 Task: Add a dependency to the task Integrate a new third-party API into a website , the existing task  Develop a custom data visualization tool for a company in the project AgileCoast
Action: Mouse moved to (59, 306)
Screenshot: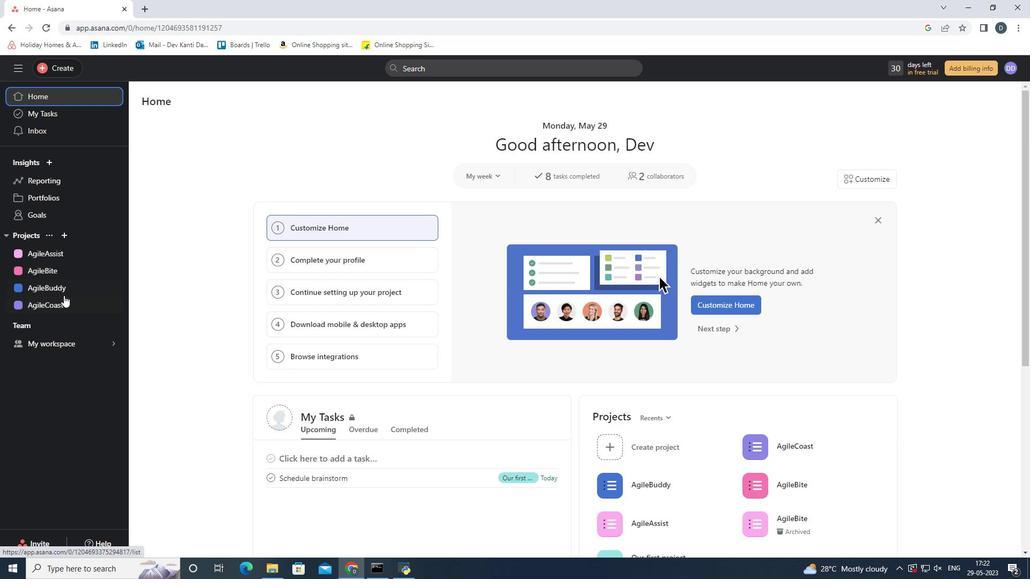
Action: Mouse pressed left at (59, 306)
Screenshot: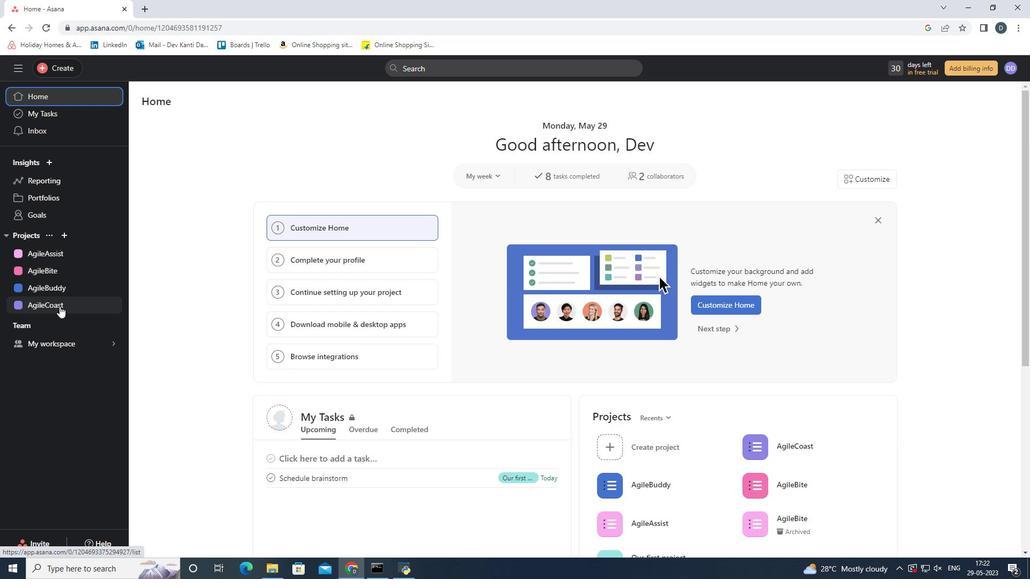 
Action: Mouse moved to (404, 315)
Screenshot: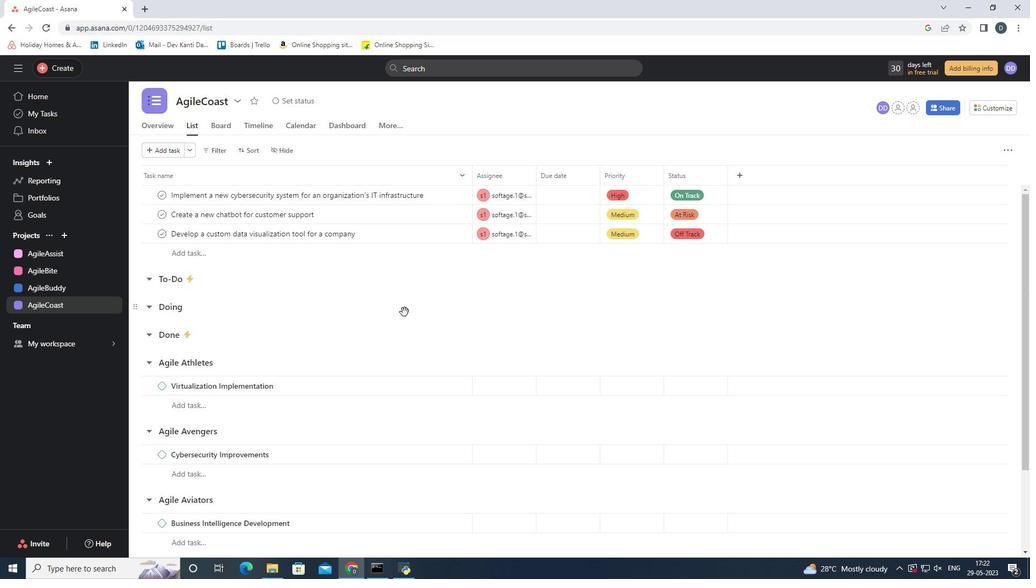 
Action: Mouse scrolled (404, 315) with delta (0, 0)
Screenshot: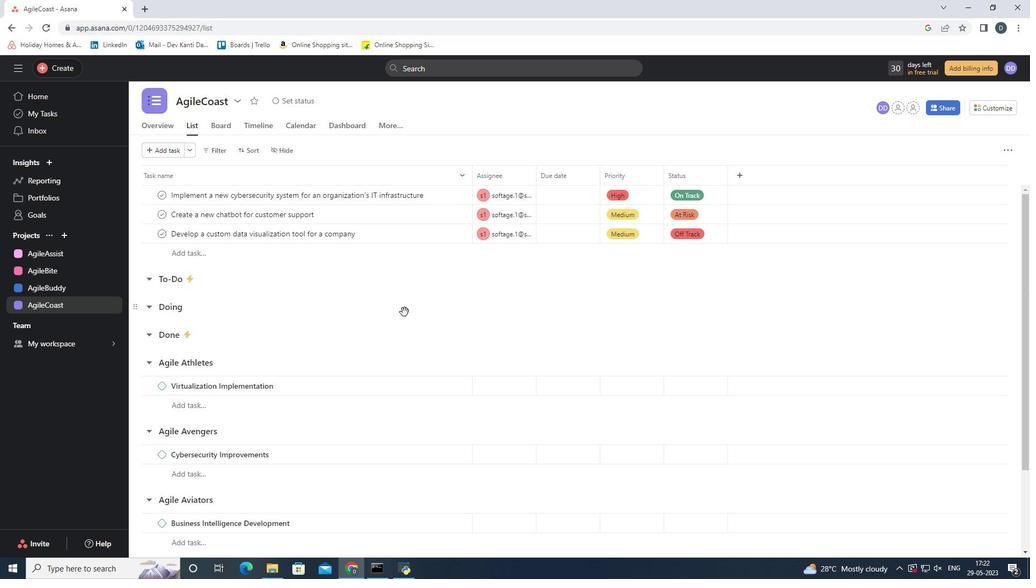 
Action: Mouse moved to (404, 317)
Screenshot: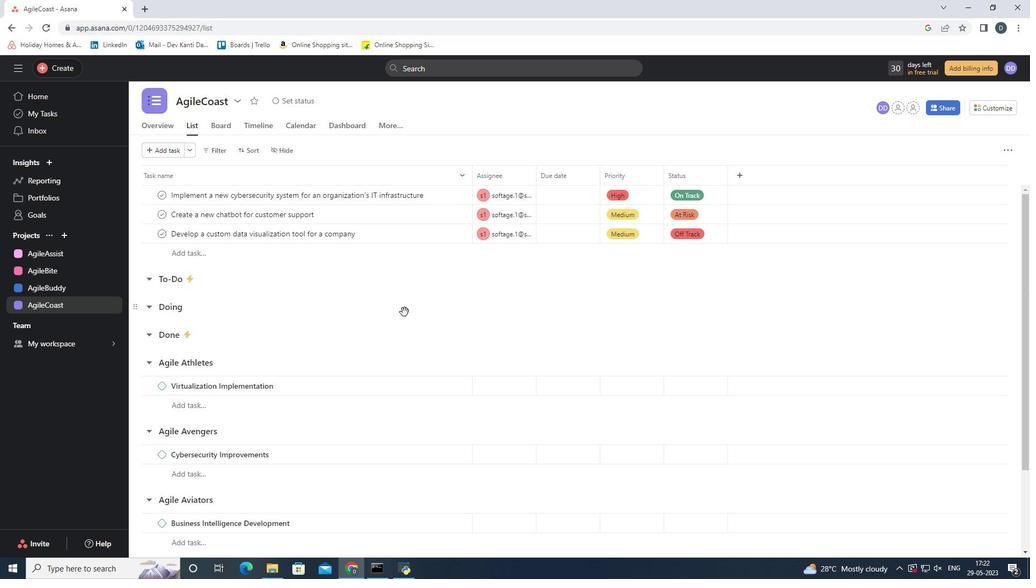 
Action: Mouse scrolled (404, 317) with delta (0, 0)
Screenshot: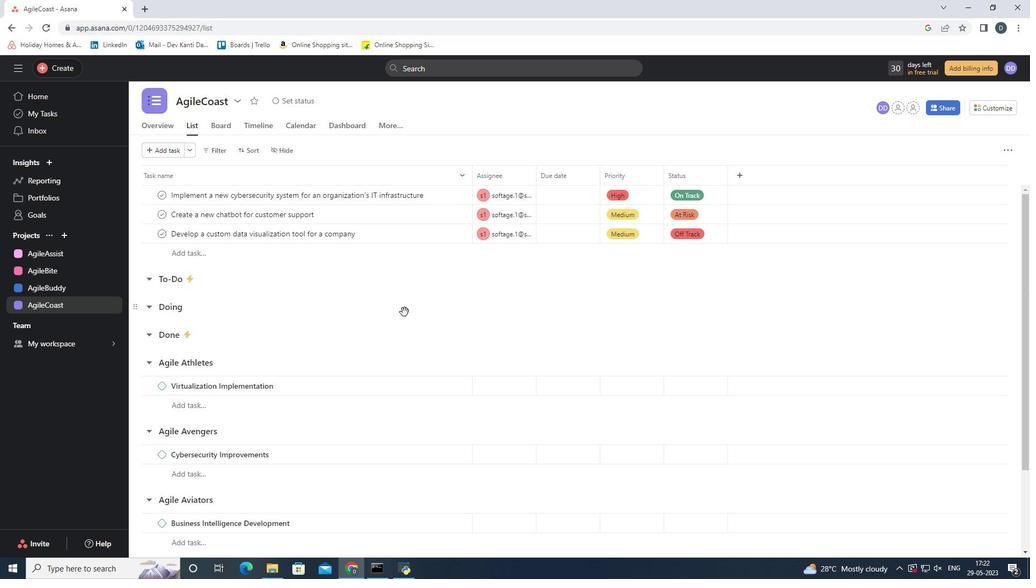 
Action: Mouse moved to (404, 319)
Screenshot: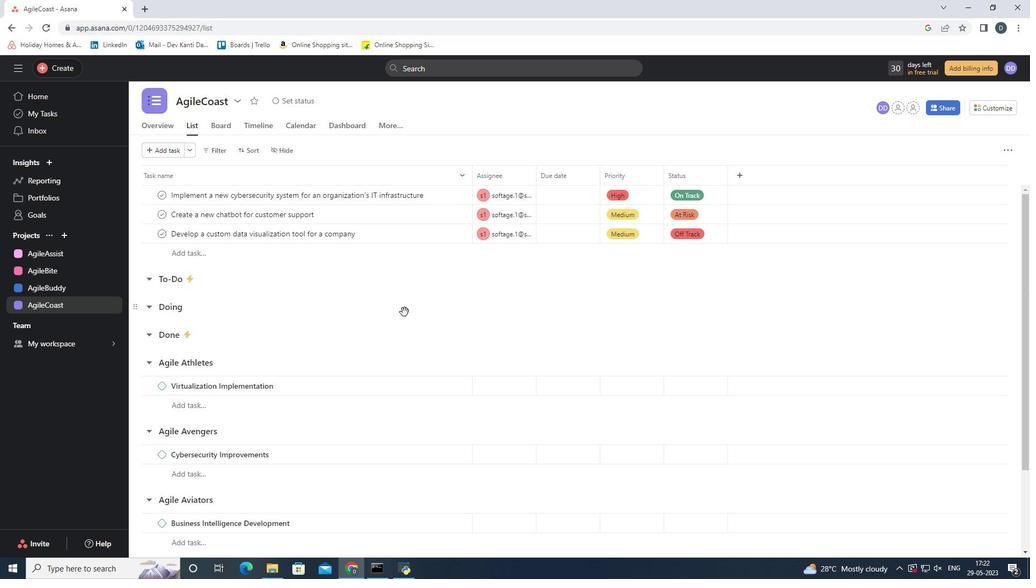 
Action: Mouse scrolled (404, 319) with delta (0, 0)
Screenshot: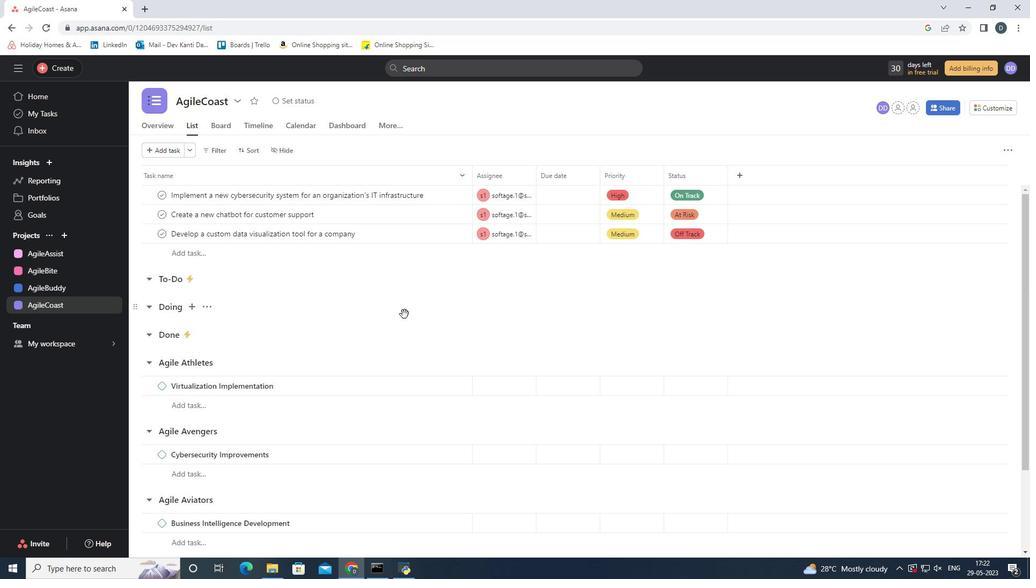 
Action: Mouse scrolled (404, 319) with delta (0, 0)
Screenshot: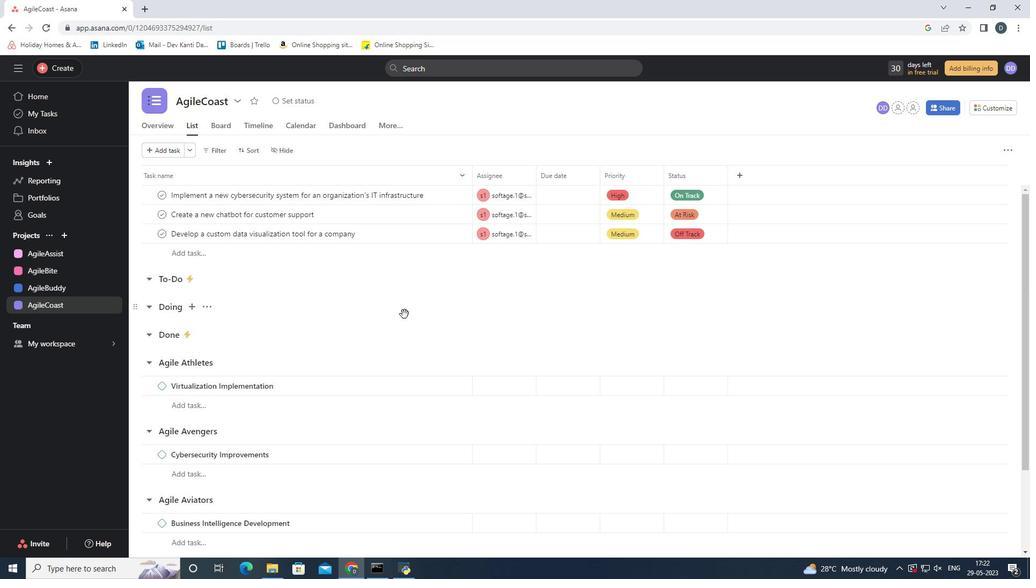 
Action: Mouse moved to (404, 320)
Screenshot: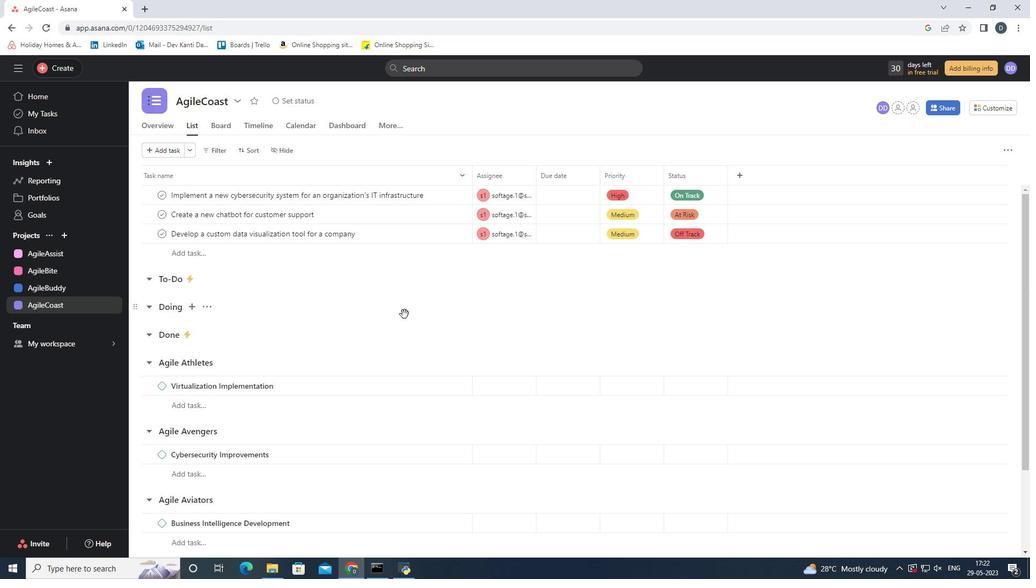 
Action: Mouse scrolled (404, 319) with delta (0, 0)
Screenshot: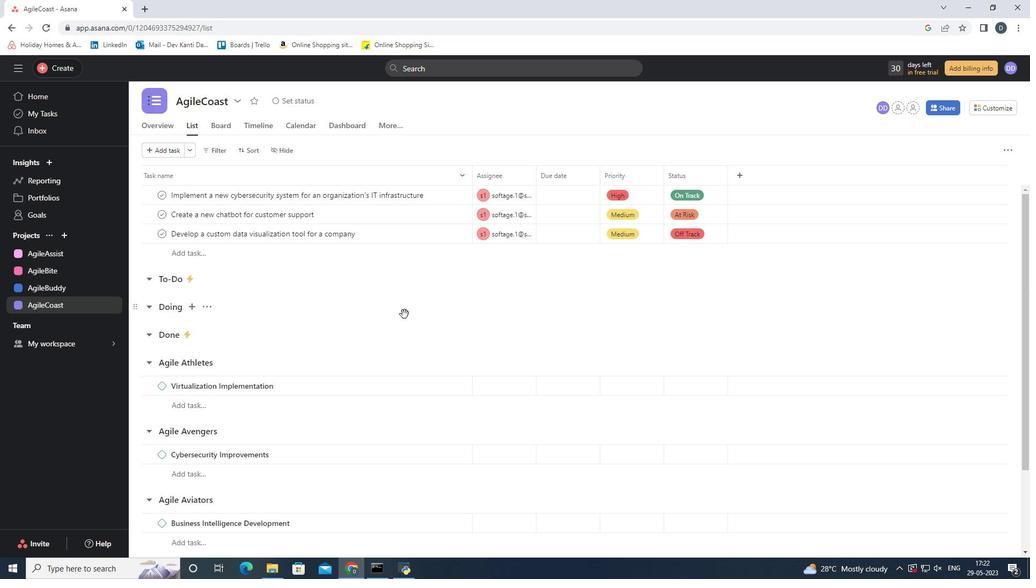 
Action: Mouse moved to (404, 322)
Screenshot: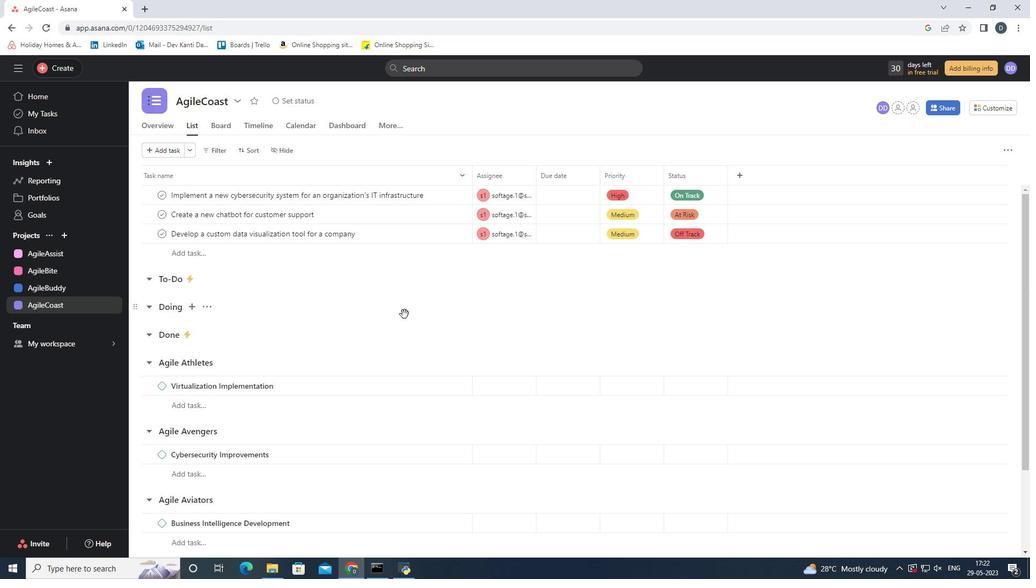 
Action: Mouse scrolled (404, 319) with delta (0, 0)
Screenshot: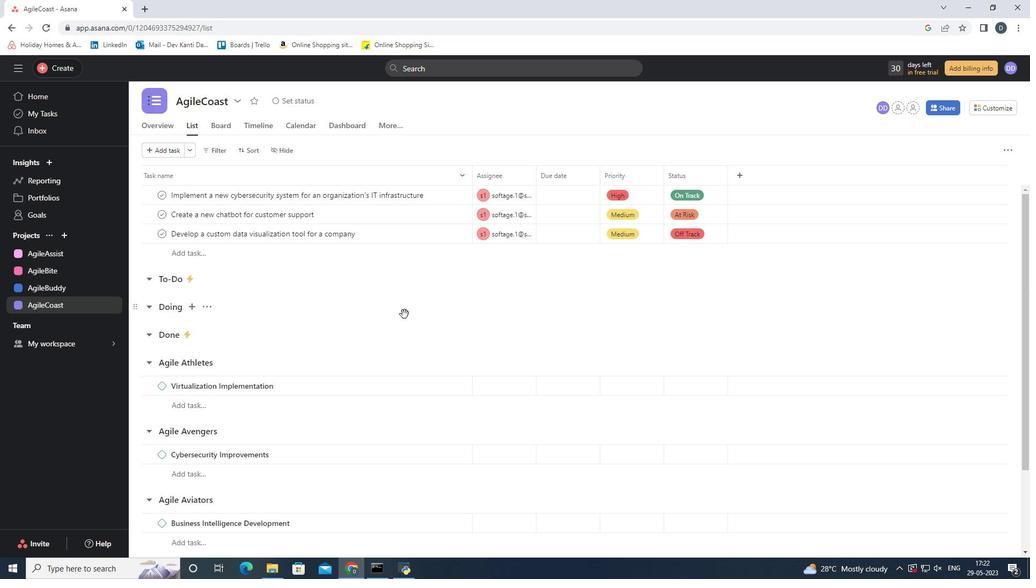 
Action: Mouse moved to (465, 491)
Screenshot: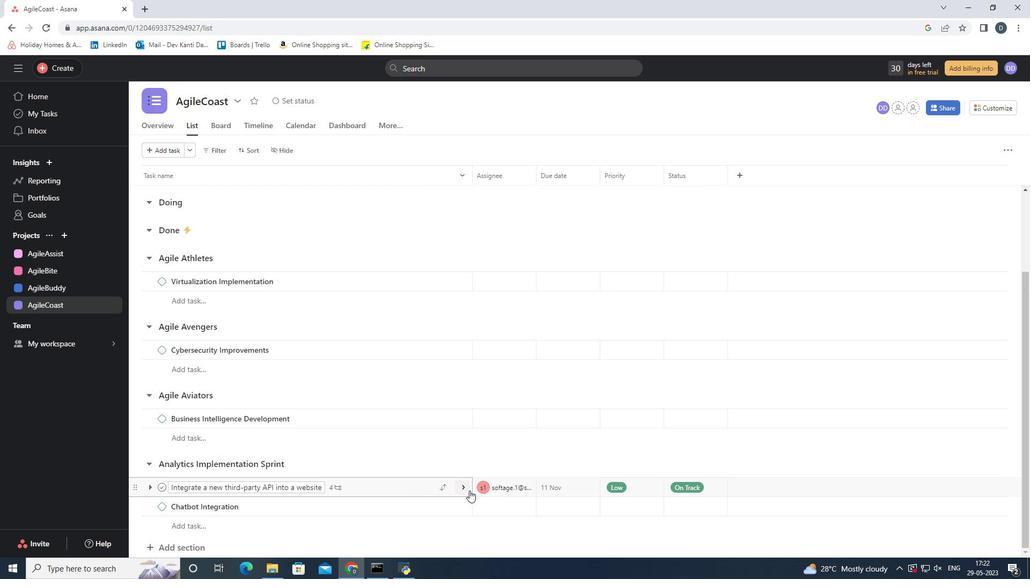 
Action: Mouse pressed left at (465, 491)
Screenshot: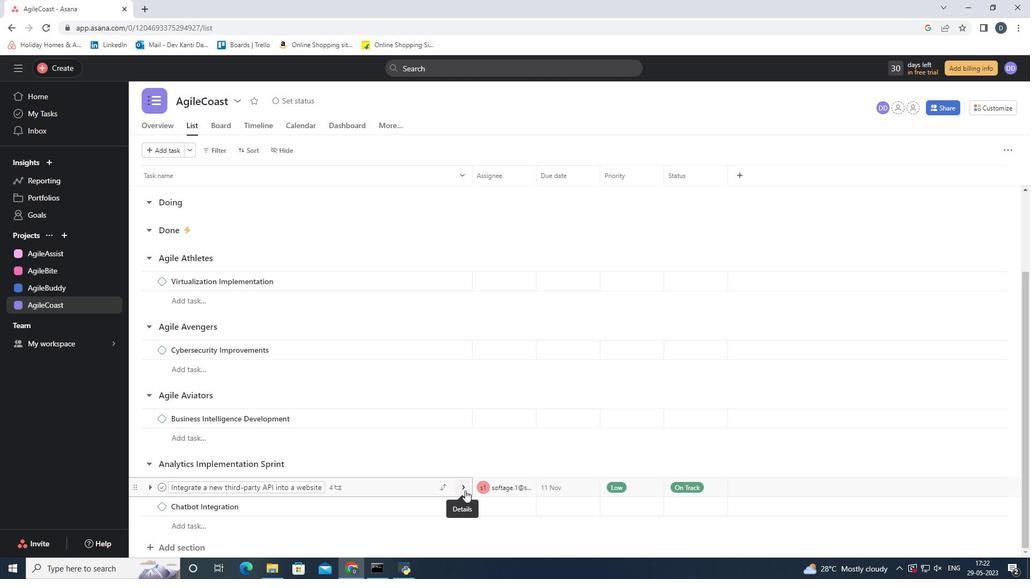 
Action: Mouse moved to (769, 312)
Screenshot: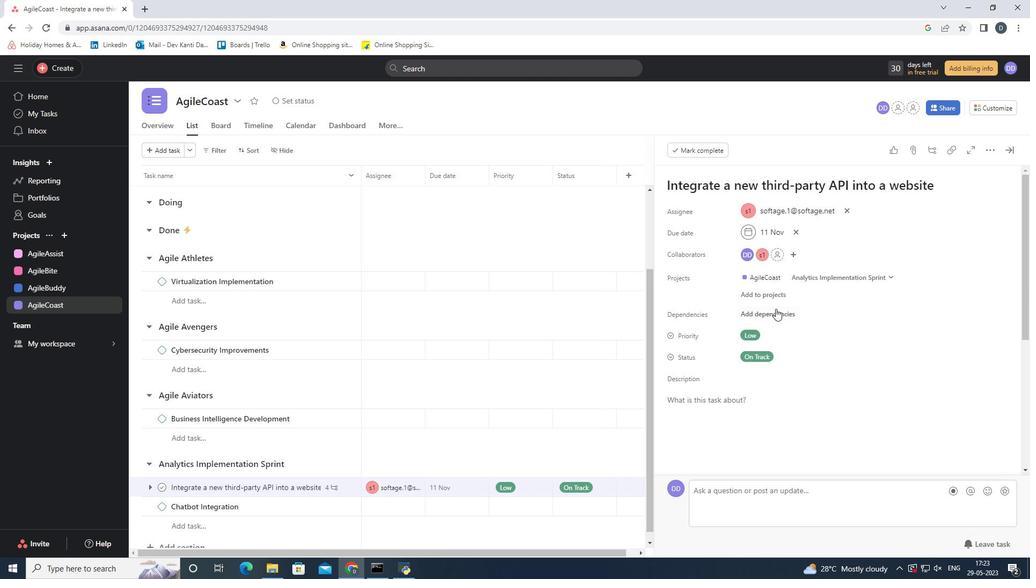 
Action: Mouse pressed left at (769, 312)
Screenshot: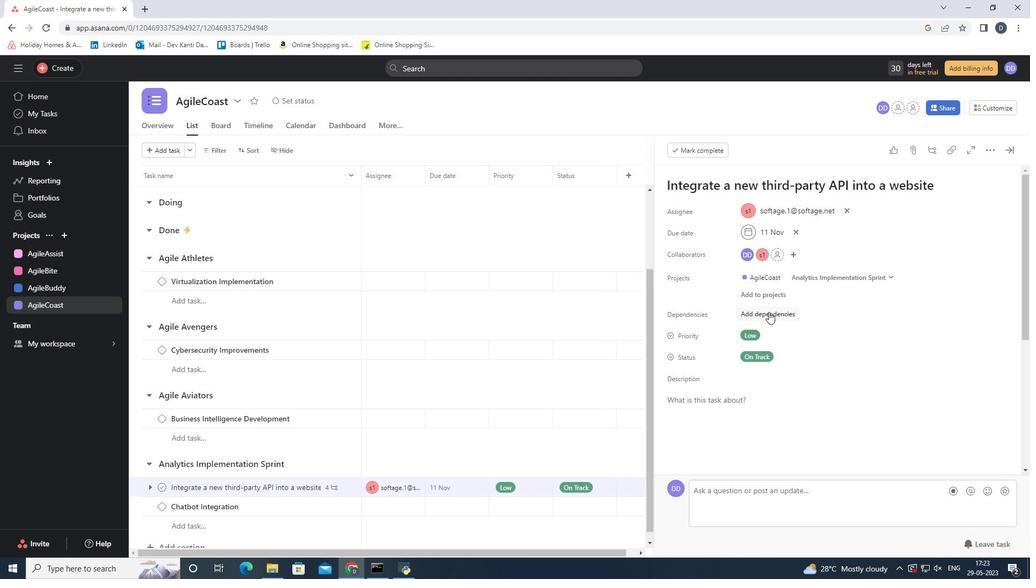 
Action: Mouse moved to (919, 359)
Screenshot: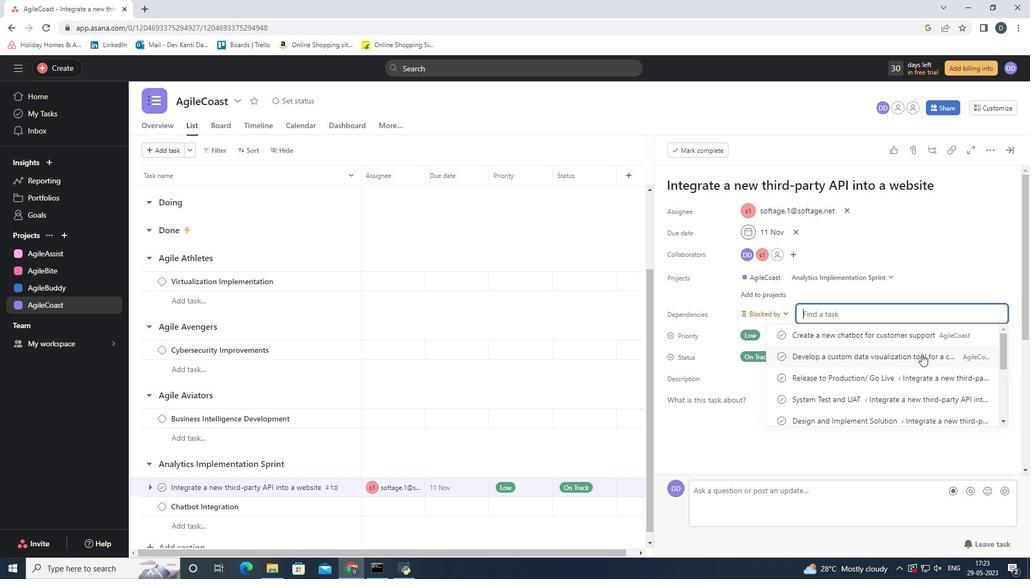 
Action: Mouse pressed left at (919, 359)
Screenshot: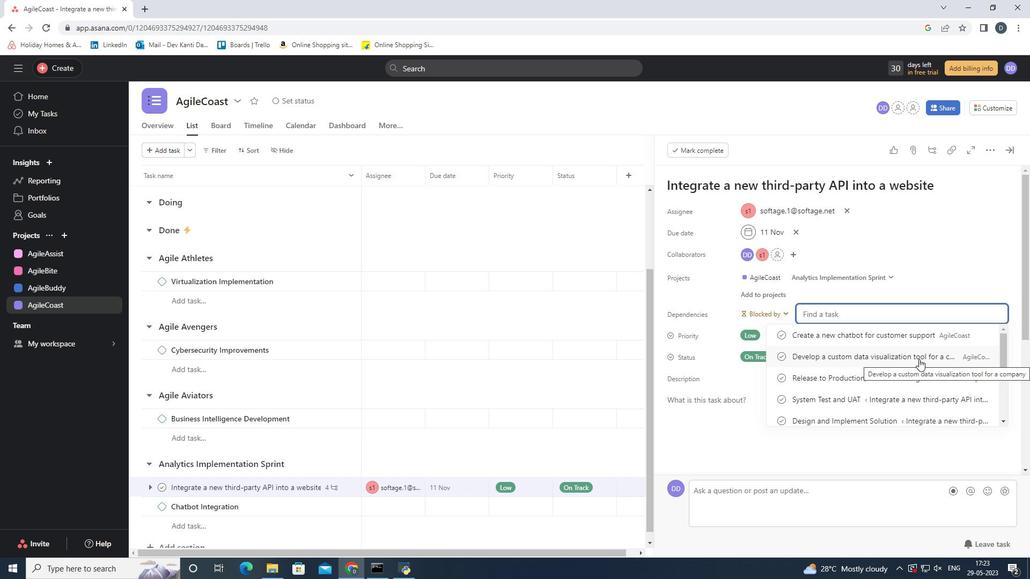 
Action: Mouse moved to (932, 352)
Screenshot: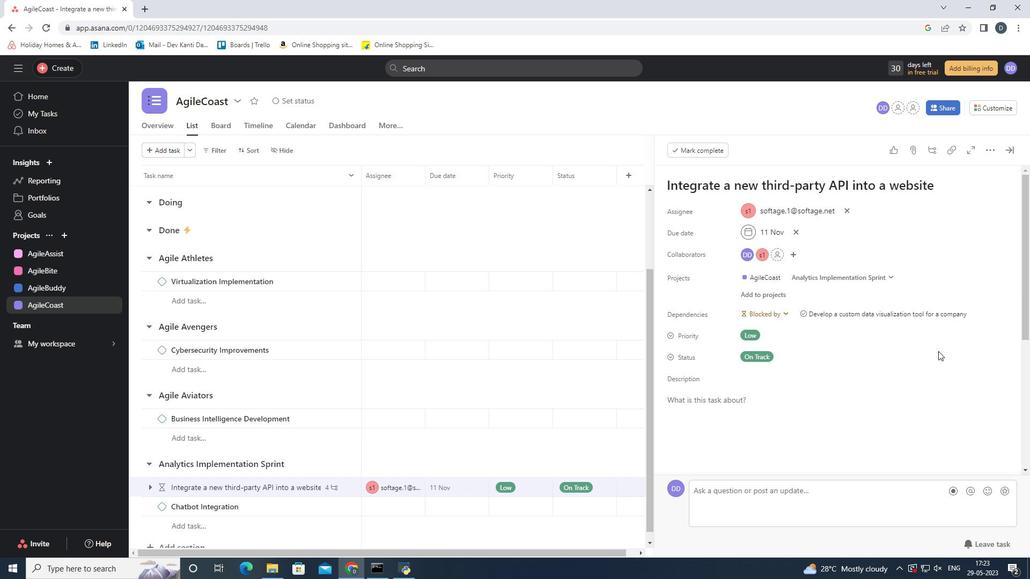 
Action: Mouse scrolled (932, 351) with delta (0, 0)
Screenshot: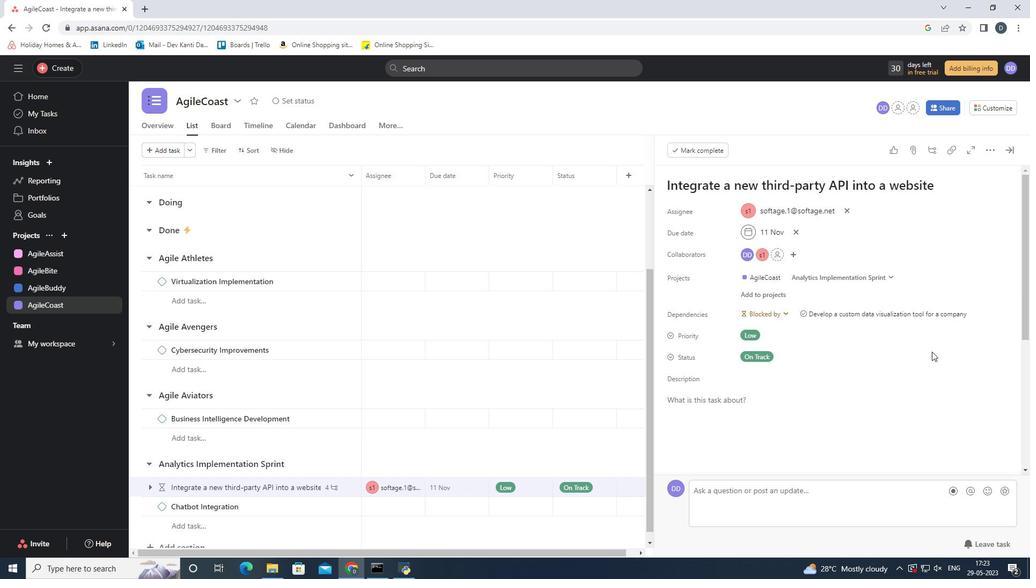 
Action: Mouse scrolled (932, 351) with delta (0, 0)
Screenshot: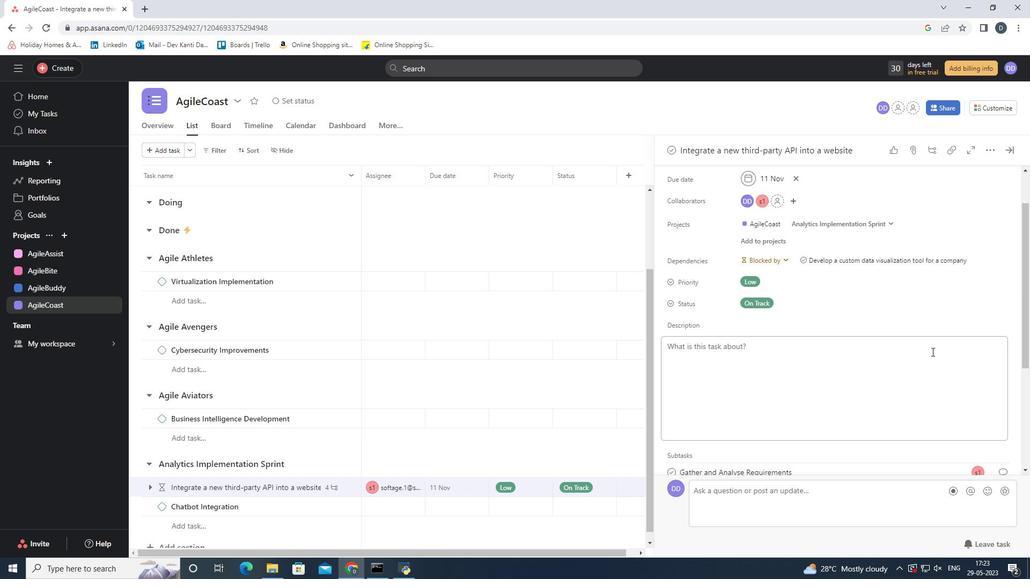 
Action: Mouse scrolled (932, 351) with delta (0, 0)
Screenshot: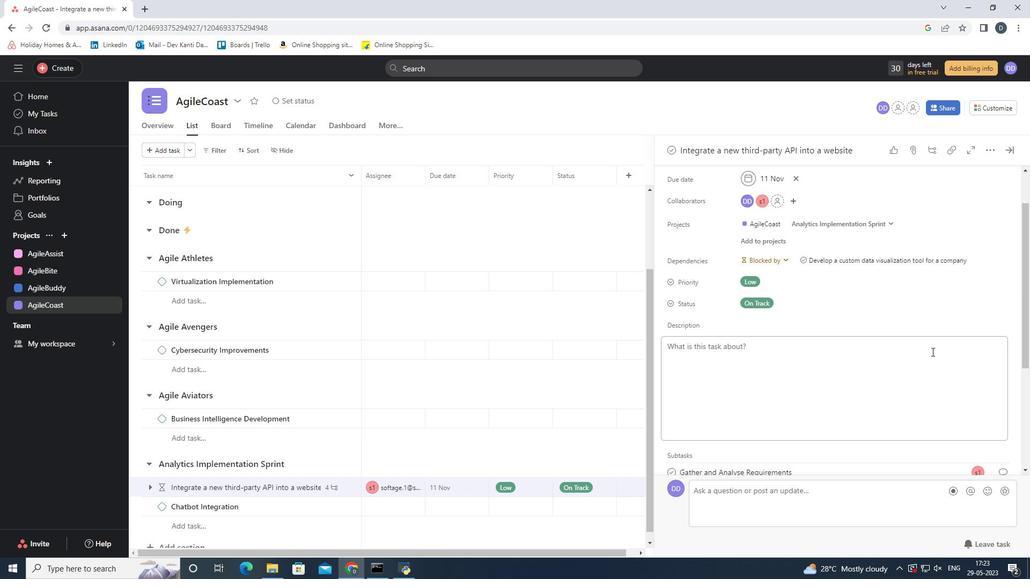
Action: Mouse scrolled (932, 351) with delta (0, 0)
Screenshot: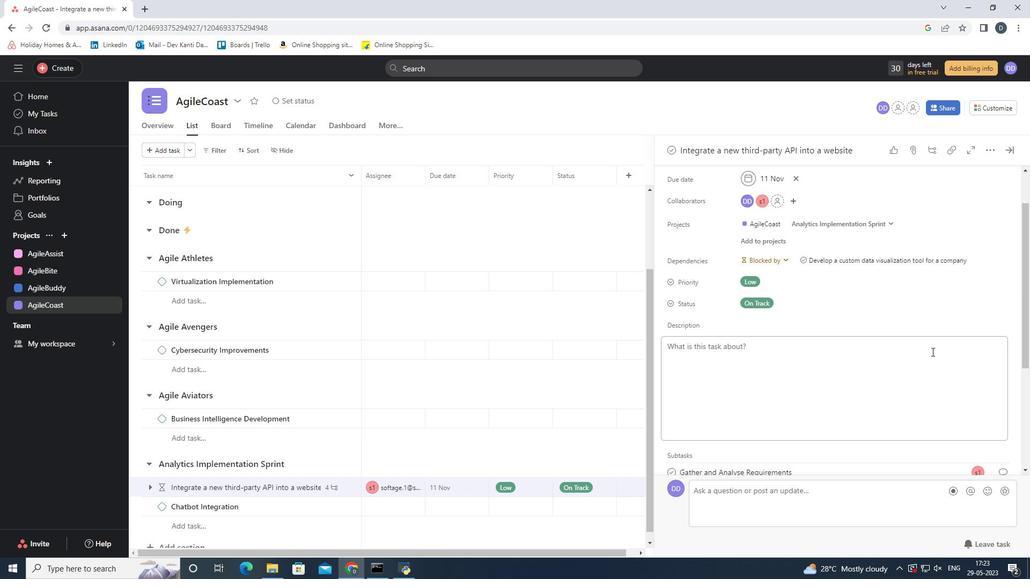 
Action: Mouse scrolled (932, 351) with delta (0, 0)
Screenshot: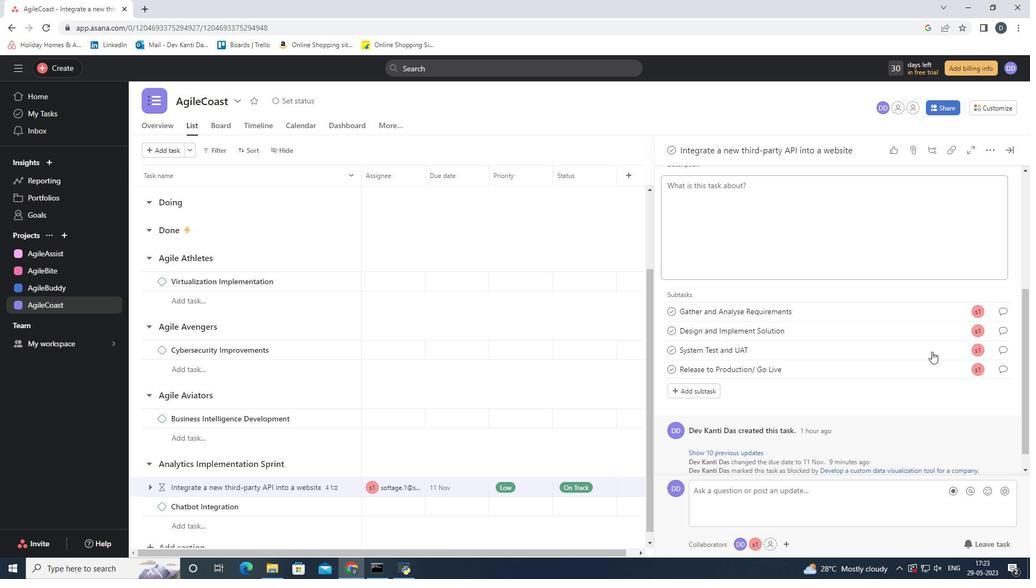 
Action: Mouse scrolled (932, 351) with delta (0, 0)
Screenshot: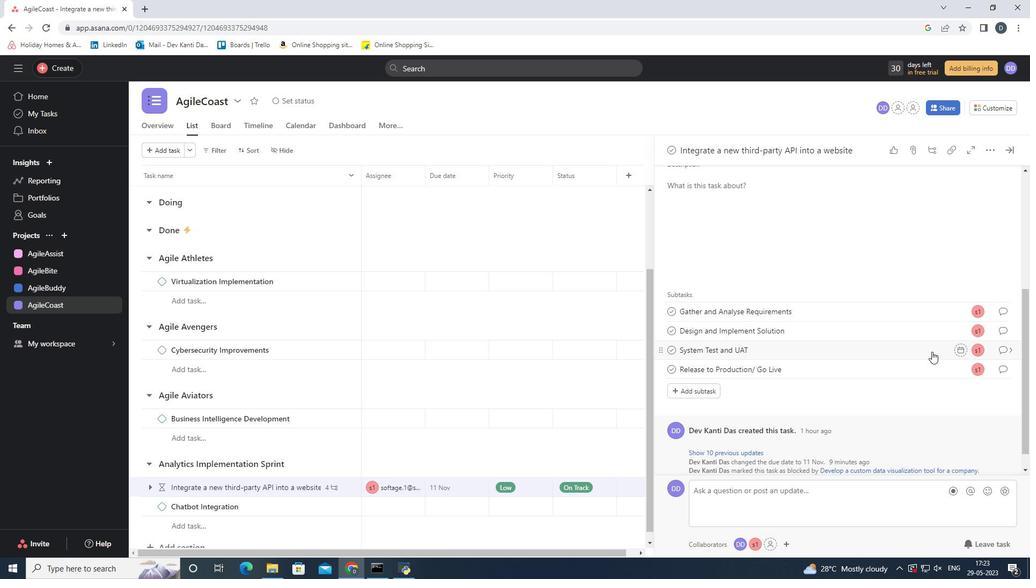
Action: Mouse scrolled (932, 351) with delta (0, 0)
Screenshot: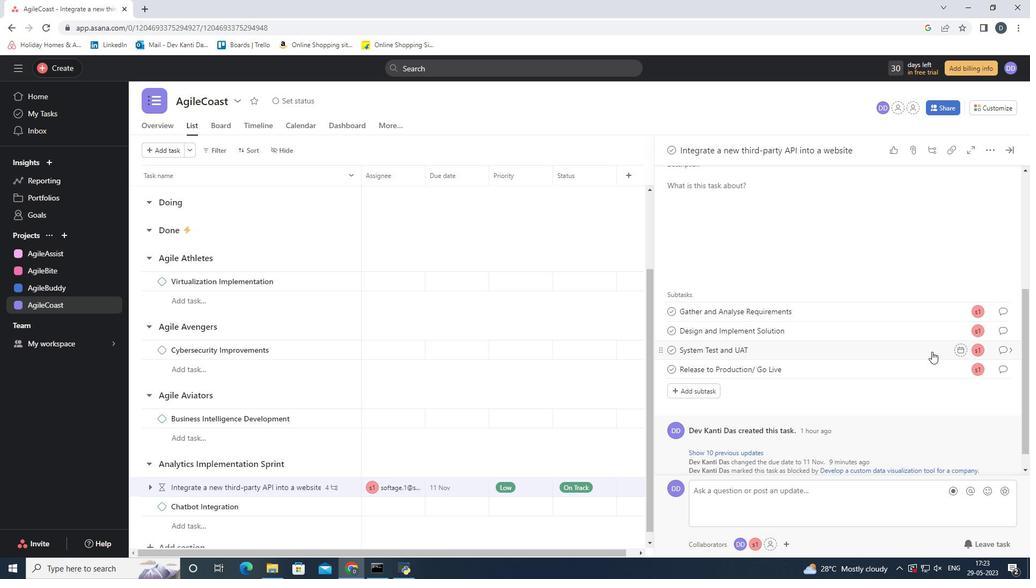 
Action: Mouse scrolled (932, 351) with delta (0, 0)
Screenshot: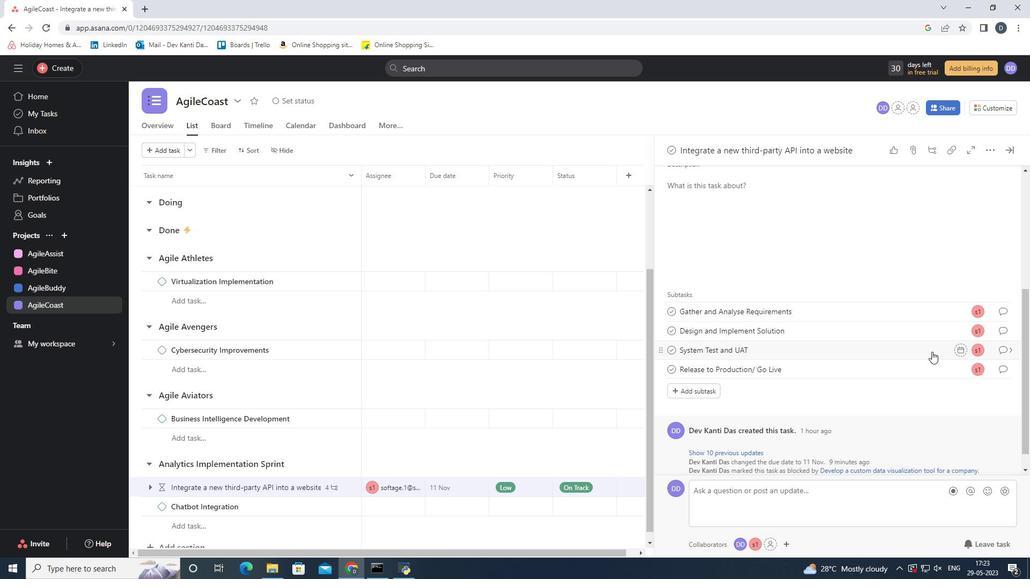 
Action: Mouse moved to (854, 382)
Screenshot: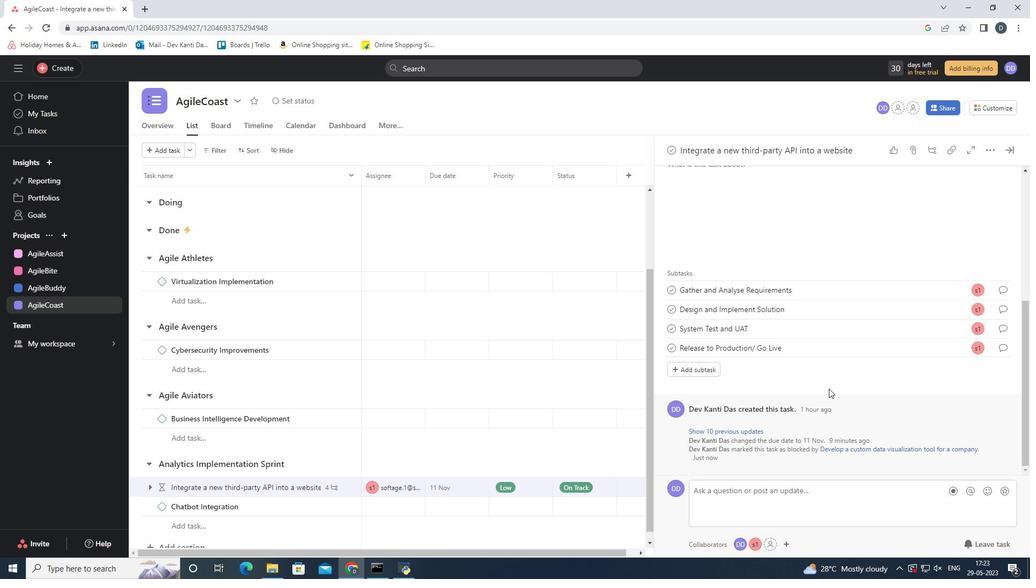 
Action: Mouse scrolled (854, 383) with delta (0, 0)
Screenshot: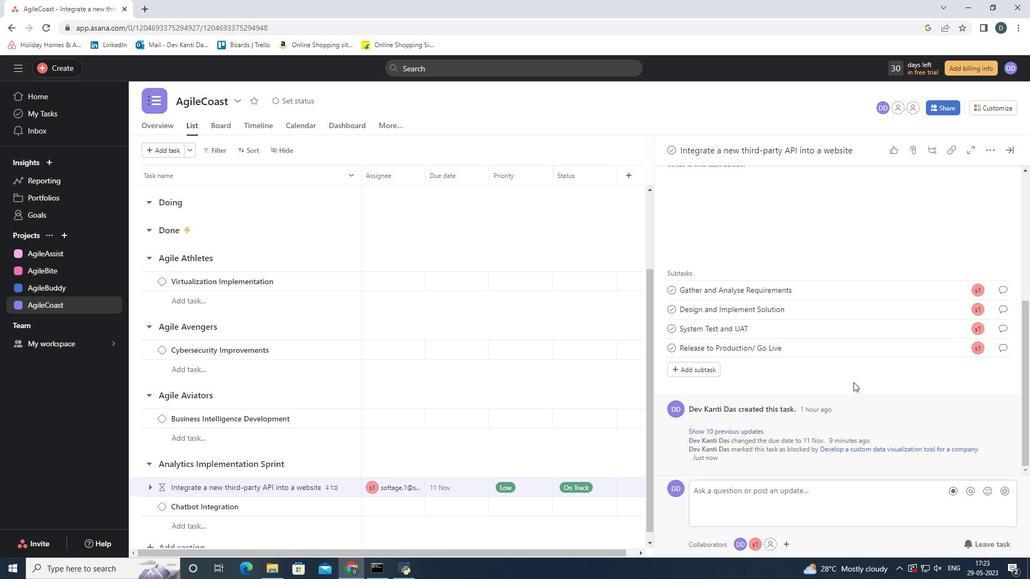 
Action: Mouse scrolled (854, 383) with delta (0, 0)
Screenshot: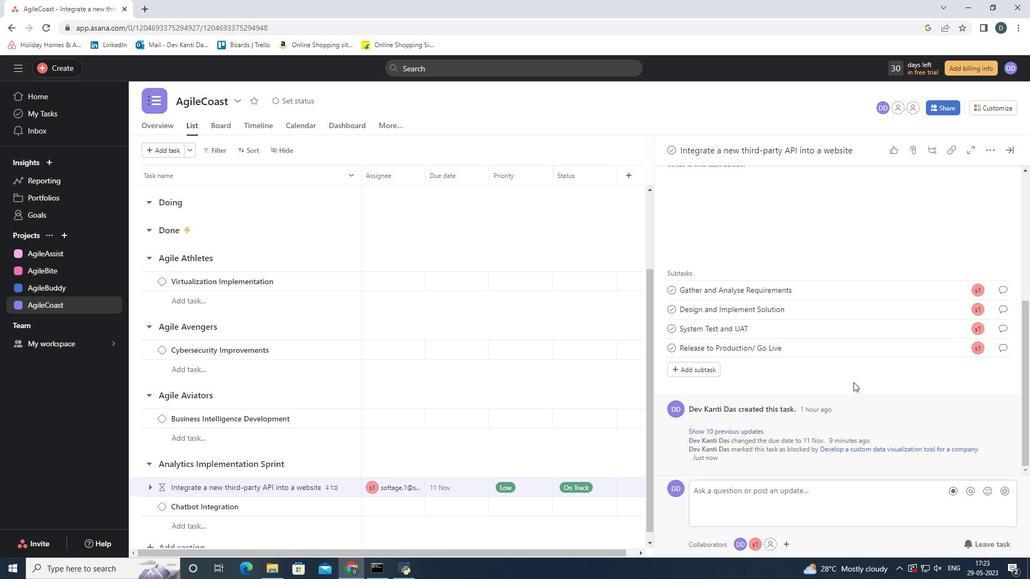
Action: Mouse scrolled (854, 383) with delta (0, 0)
Screenshot: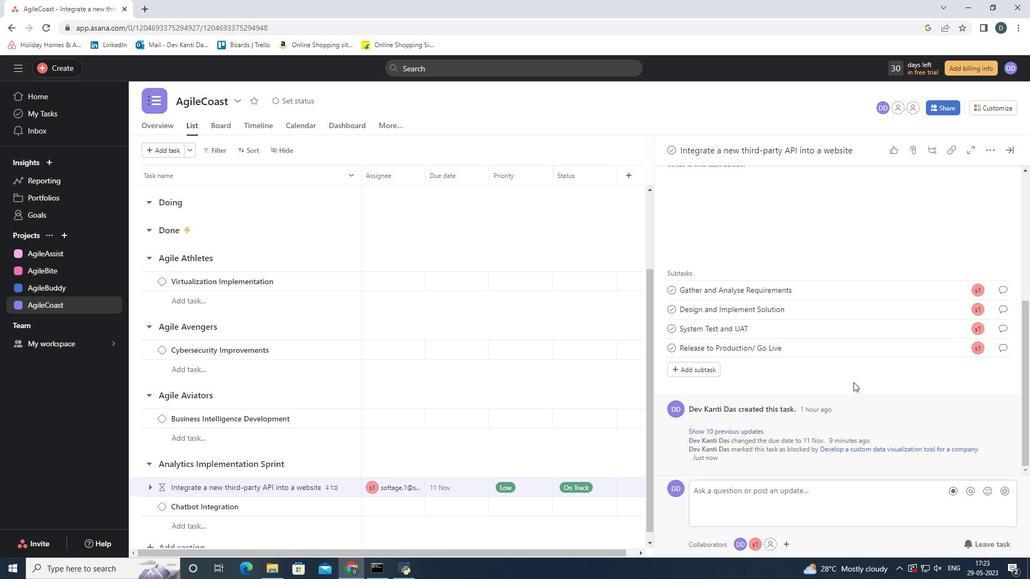 
Action: Mouse scrolled (854, 383) with delta (0, 0)
Screenshot: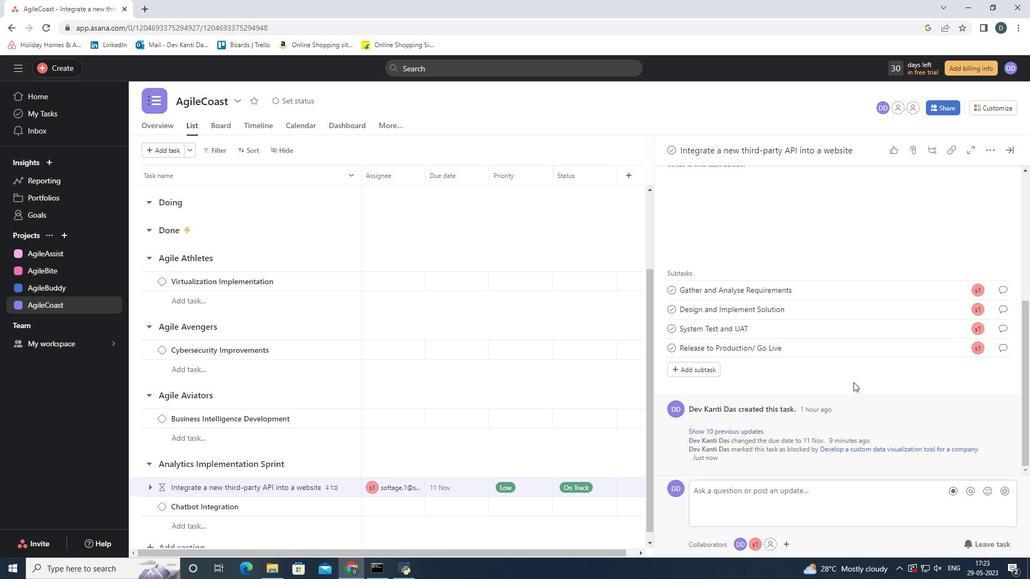 
Action: Mouse scrolled (854, 383) with delta (0, 0)
Screenshot: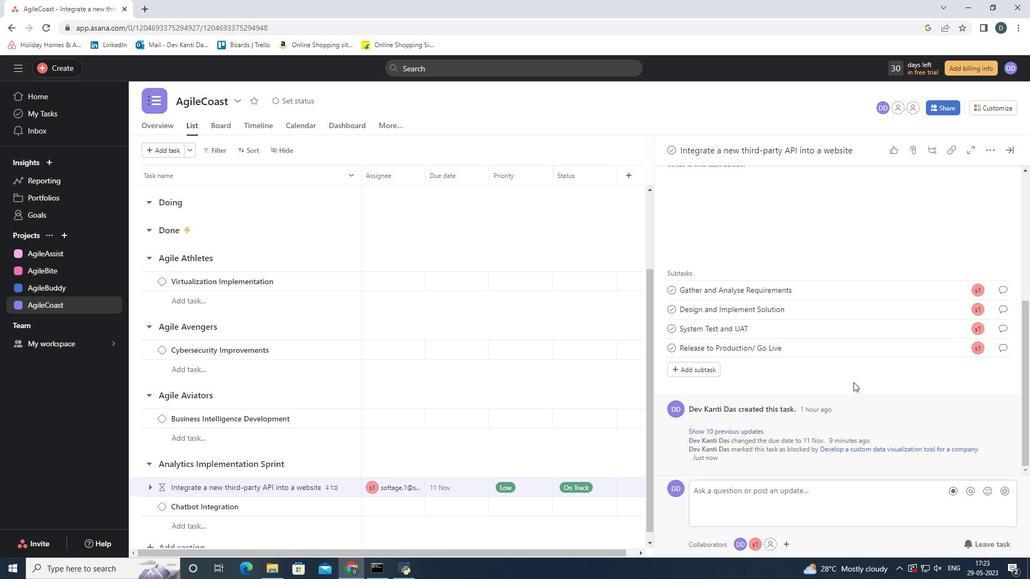 
Action: Mouse scrolled (854, 383) with delta (0, 0)
Screenshot: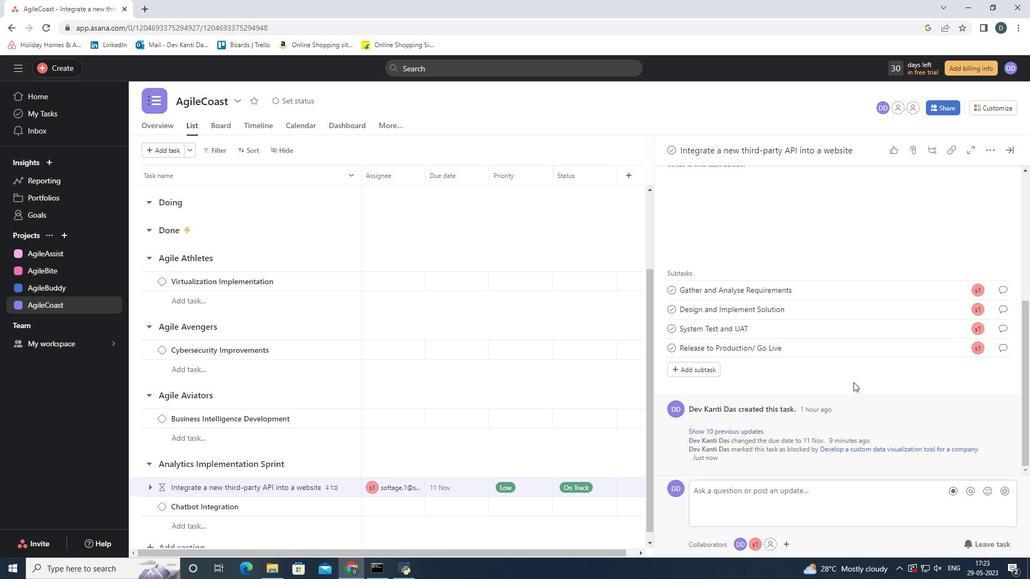 
Action: Mouse scrolled (854, 383) with delta (0, 0)
Screenshot: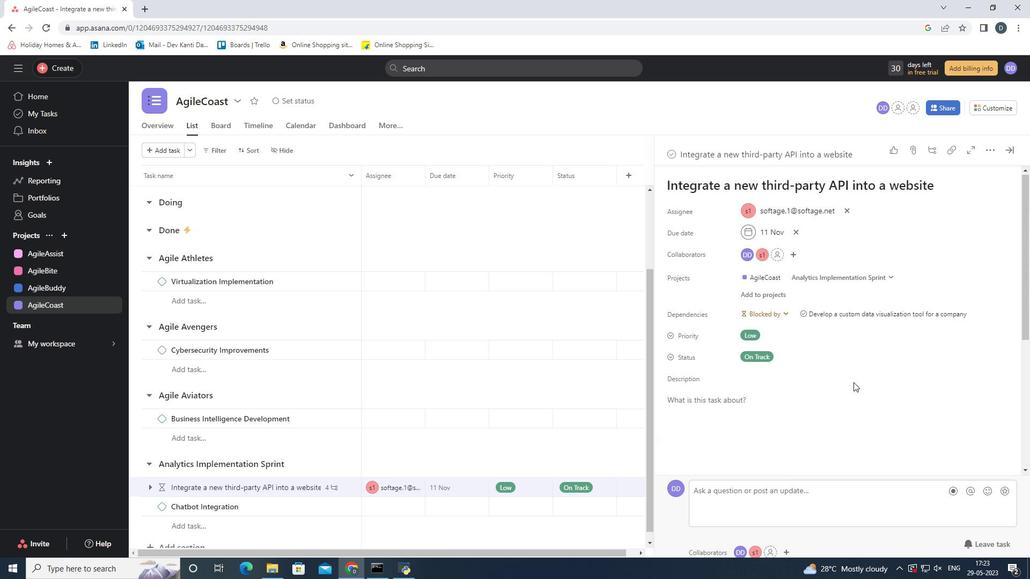 
Action: Mouse scrolled (854, 383) with delta (0, 0)
Screenshot: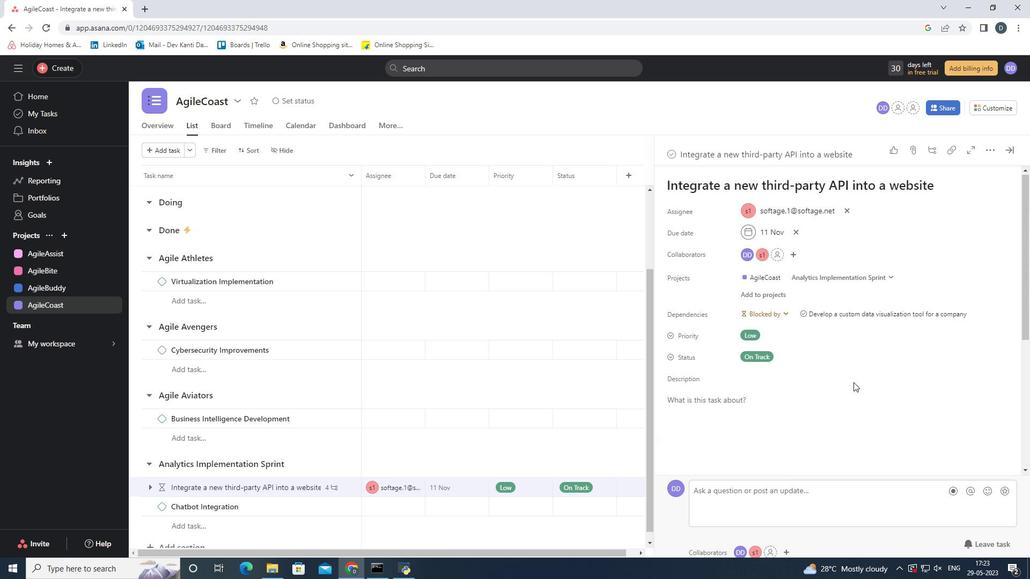 
Action: Mouse scrolled (854, 383) with delta (0, 0)
Screenshot: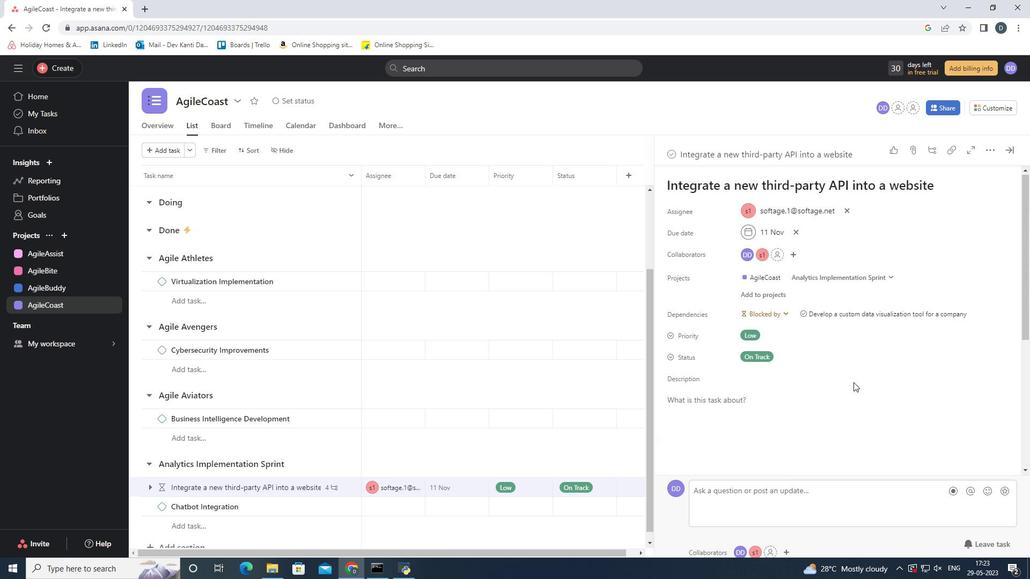 
Action: Mouse scrolled (854, 383) with delta (0, 0)
Screenshot: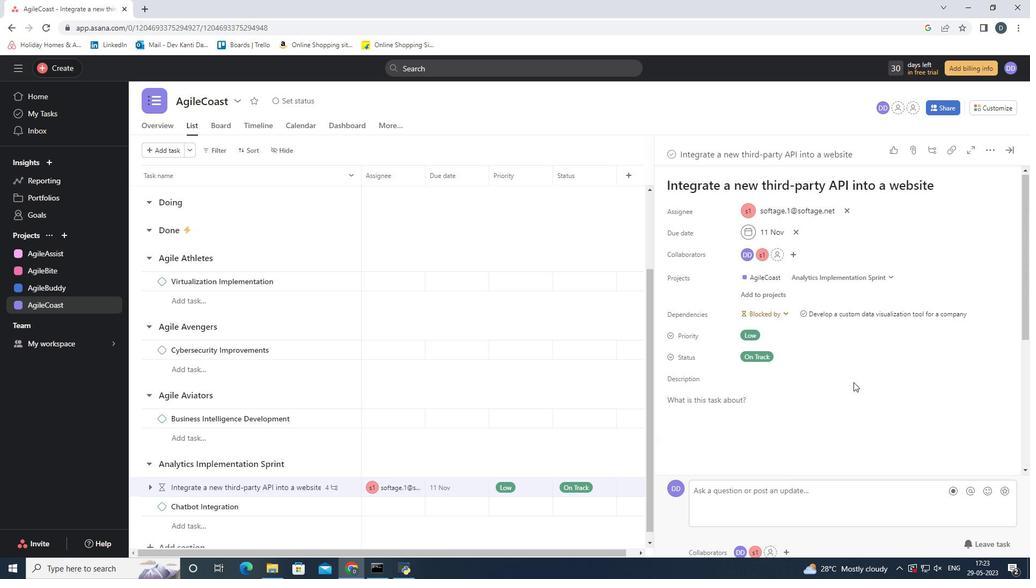 
Action: Mouse scrolled (854, 383) with delta (0, 0)
Screenshot: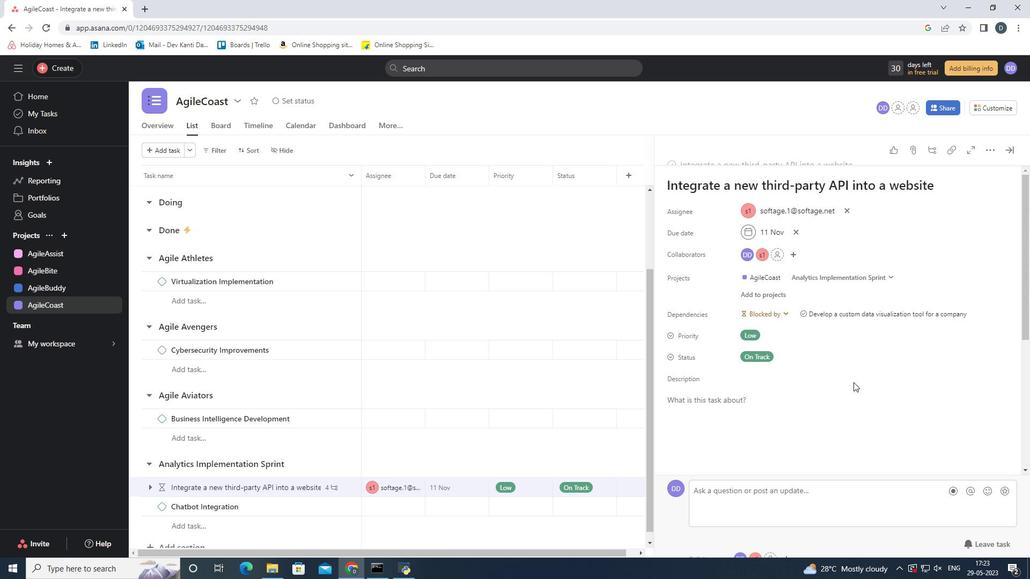 
Action: Mouse moved to (1010, 154)
Screenshot: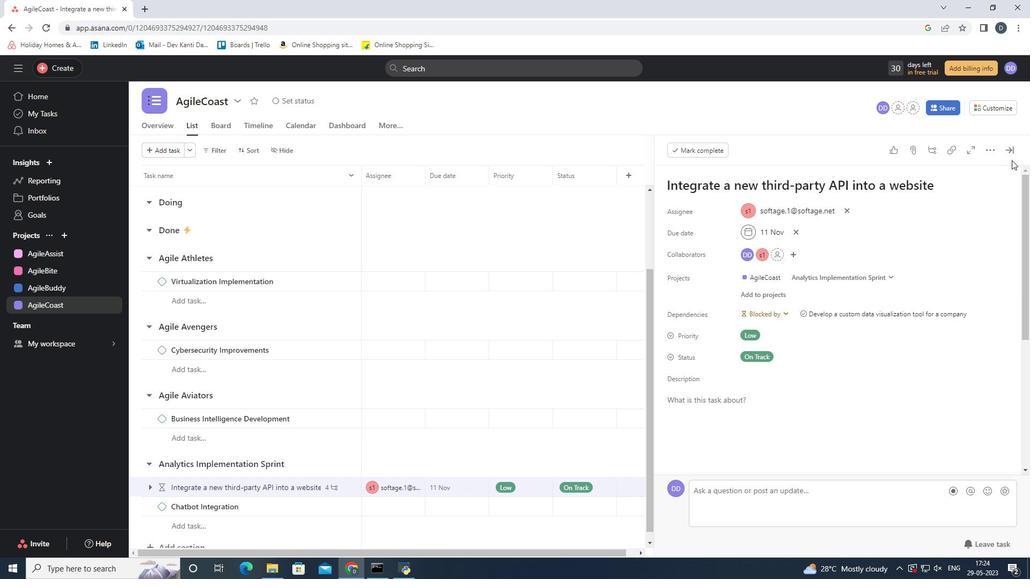 
Action: Mouse pressed left at (1010, 154)
Screenshot: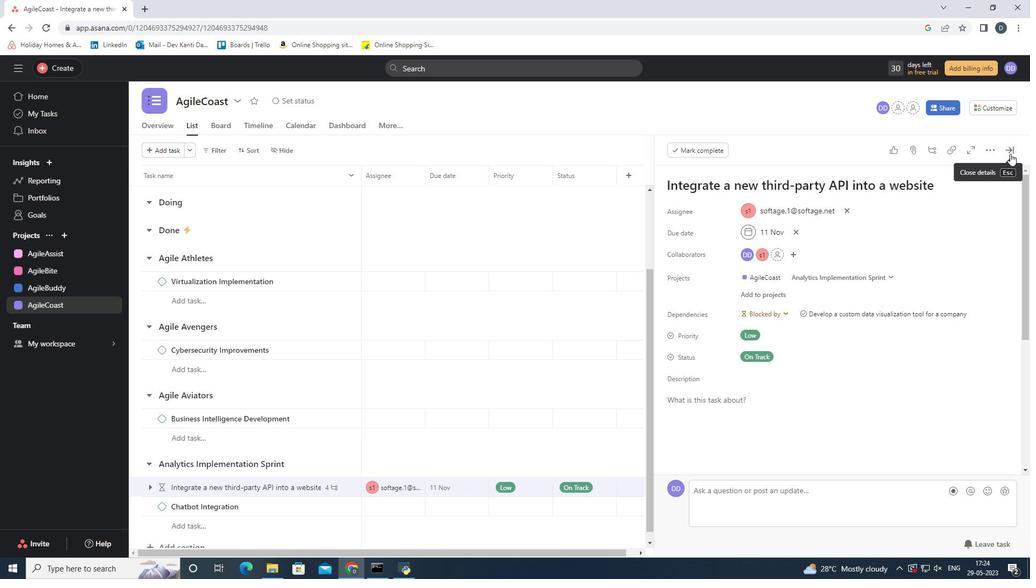 
Action: Mouse moved to (462, 488)
Screenshot: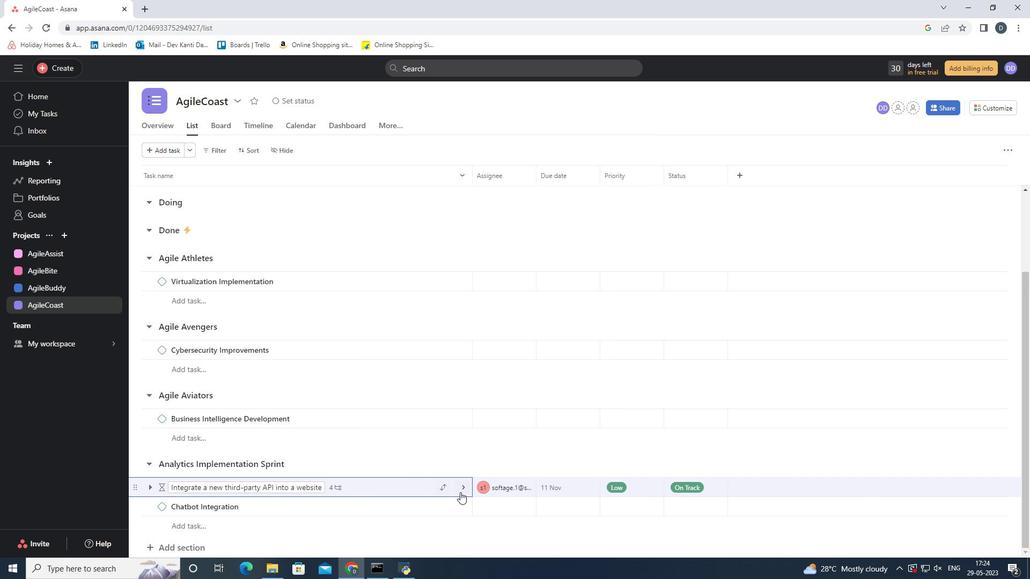 
Action: Mouse pressed left at (462, 488)
Screenshot: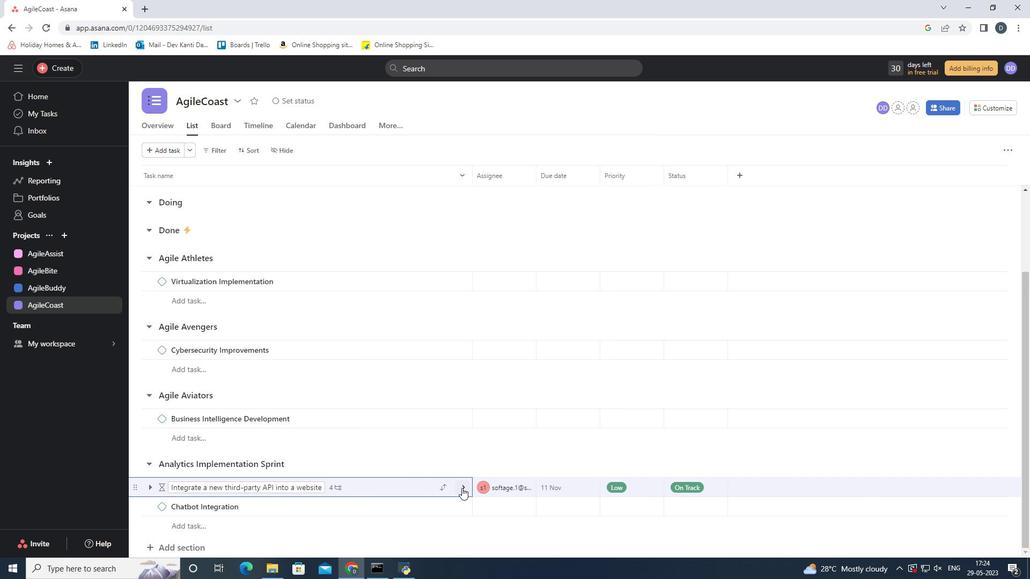 
Action: Mouse moved to (1009, 149)
Screenshot: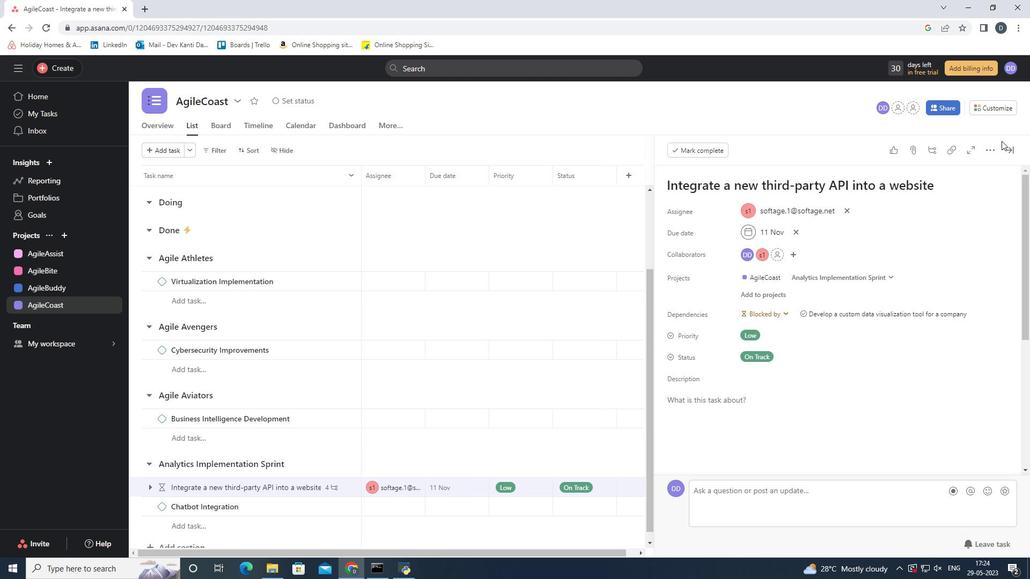 
Action: Mouse pressed left at (1009, 149)
Screenshot: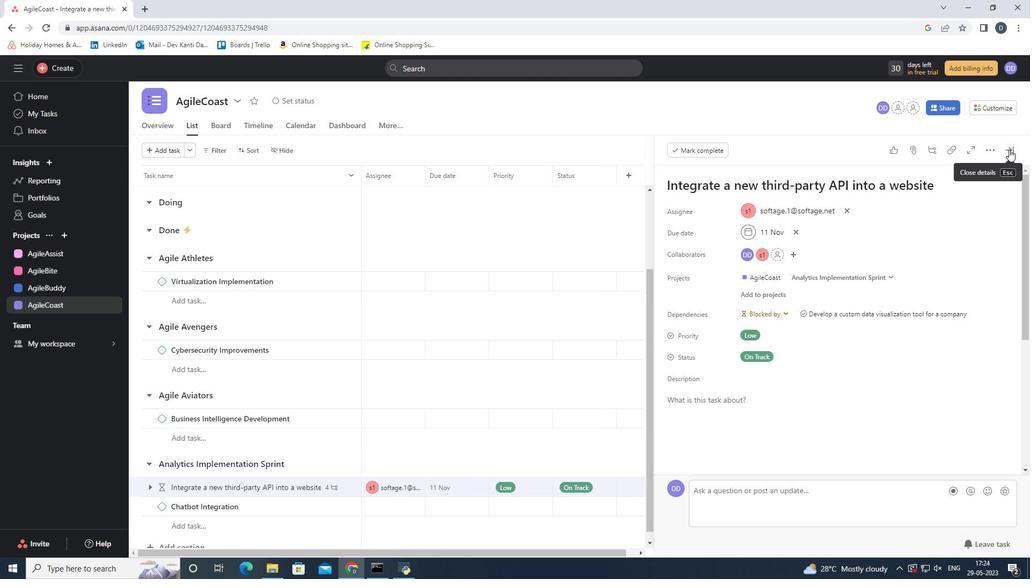 
Action: Mouse moved to (733, 418)
Screenshot: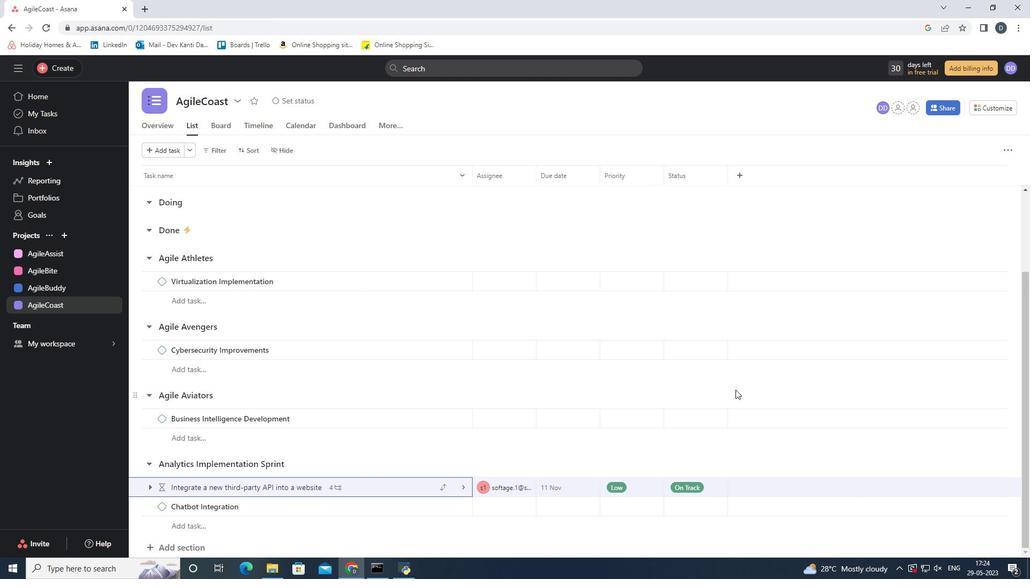 
